 Task: Create new vendor bill with Date Opened: 20-Apr-23, Select Vendor: Occidental, Terms: Net 7. Make bill entry for item-1 with Date: 20-Apr-23, Description: Gasoline, Expense Account: Auto: Fuel, Quantity: 25, Unit Price: 3.69, Sales Tax: Y, Sales Tax Included: Y, Tax Table: Sales Tax. Post Bill with Post Date: 20-Apr-23, Post to Accounts: Liabilities:Accounts Payble. Pay / Process Payment with Transaction Date: 04-May-23, Amount: 92.25, Transfer Account: Checking Account. Go to 'Print Bill'.
Action: Mouse moved to (144, 32)
Screenshot: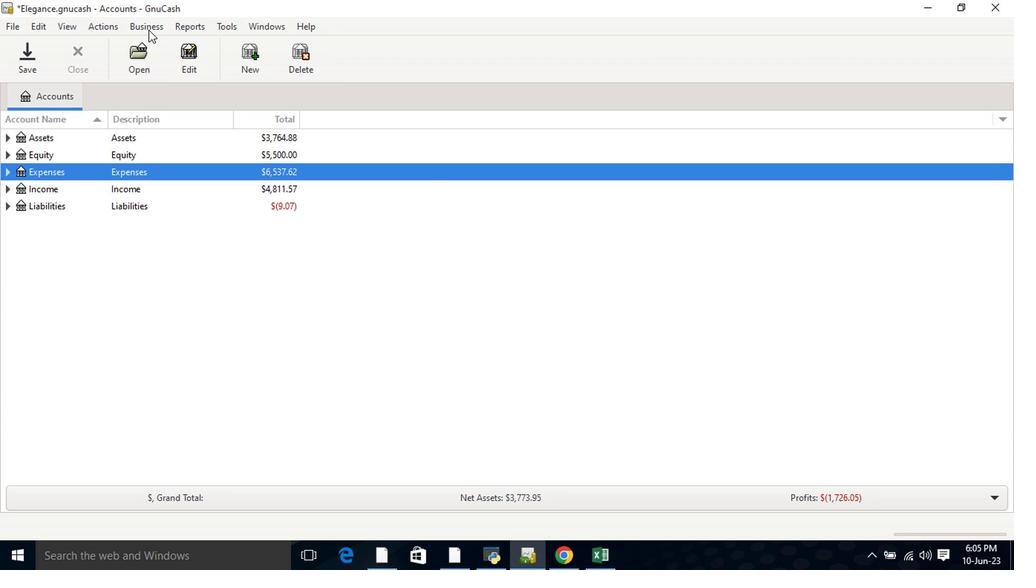 
Action: Mouse pressed left at (144, 32)
Screenshot: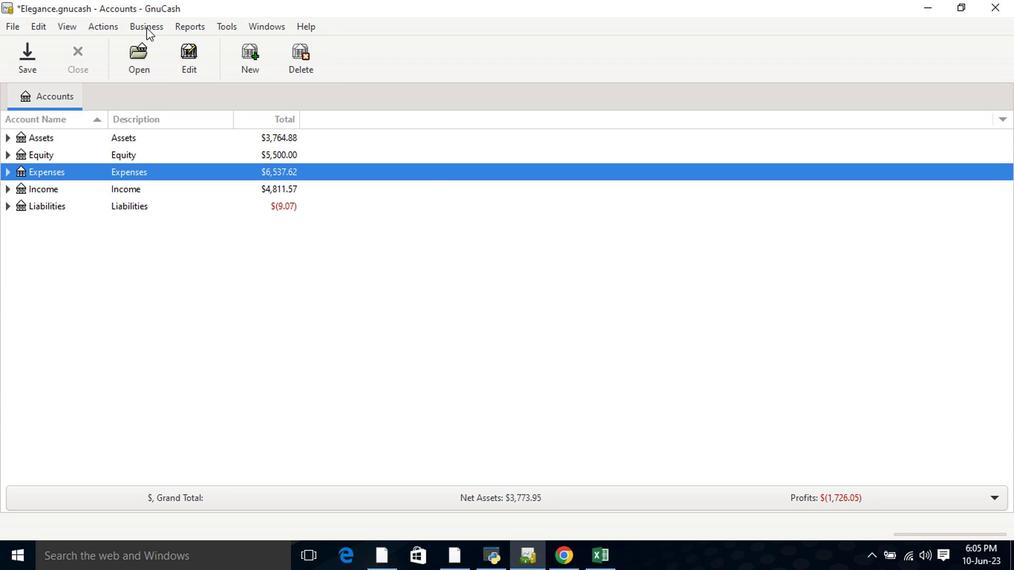 
Action: Mouse moved to (156, 64)
Screenshot: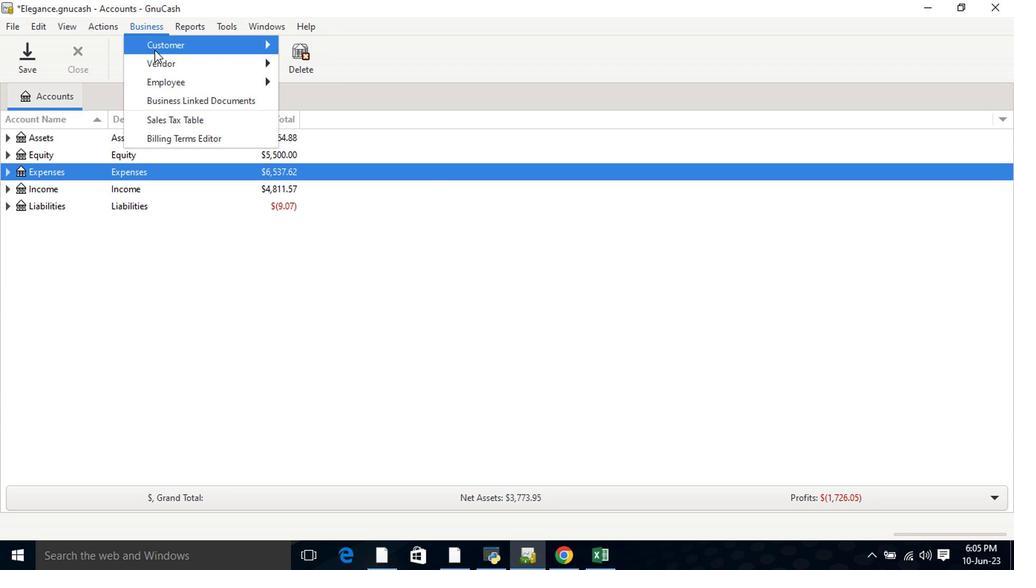 
Action: Mouse pressed left at (156, 64)
Screenshot: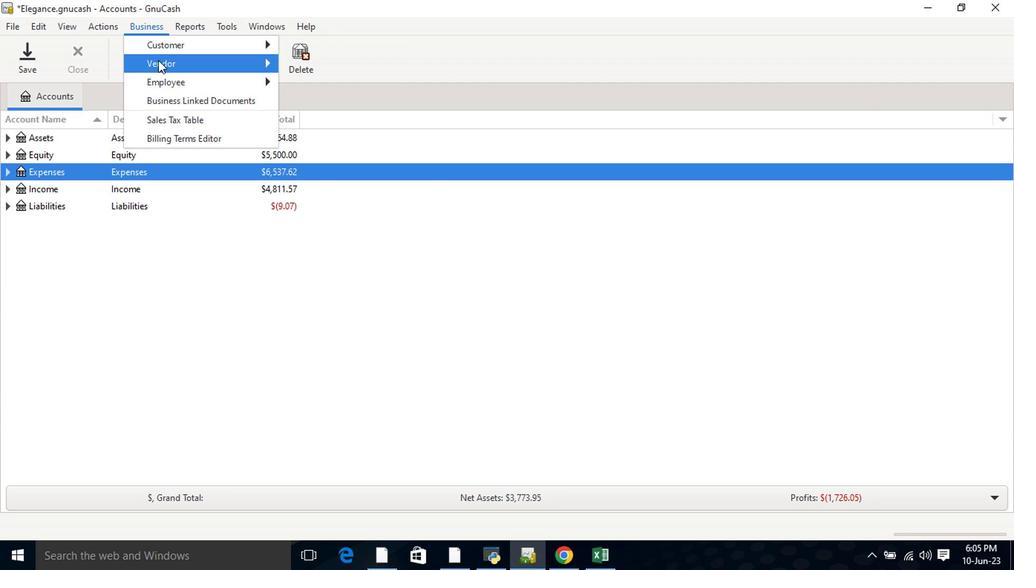 
Action: Mouse moved to (329, 124)
Screenshot: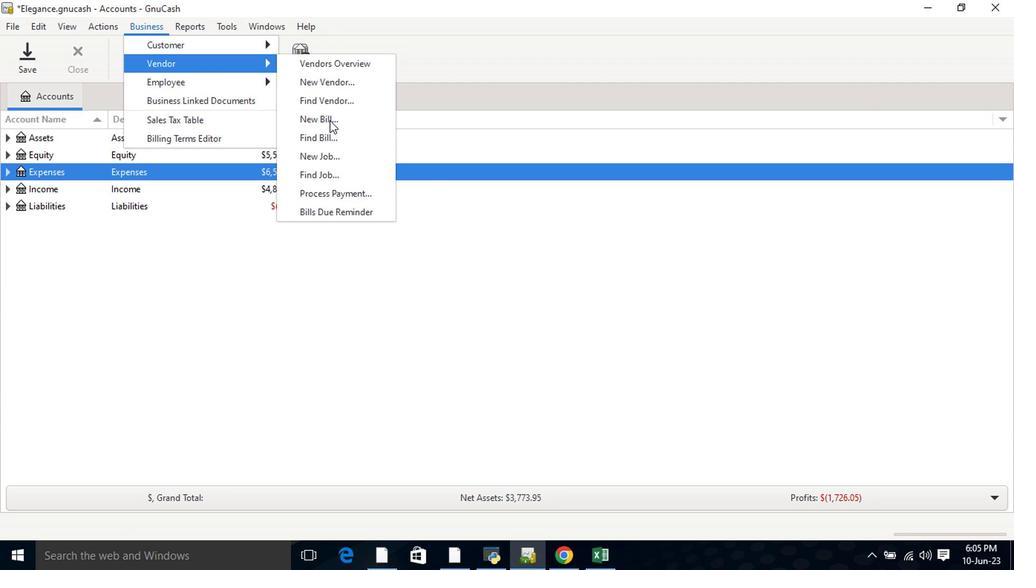 
Action: Mouse pressed left at (329, 124)
Screenshot: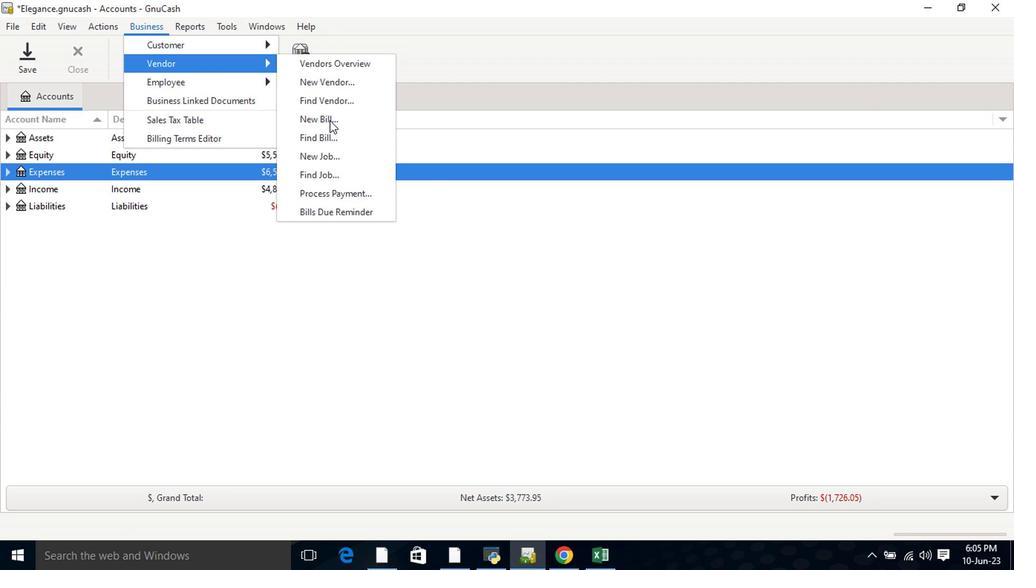 
Action: Mouse moved to (612, 198)
Screenshot: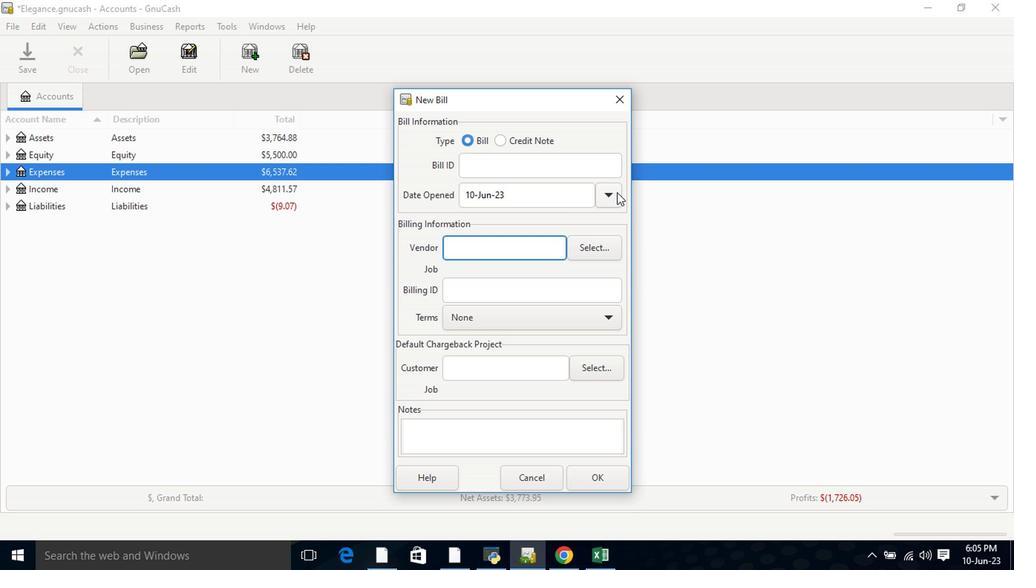 
Action: Mouse pressed left at (612, 198)
Screenshot: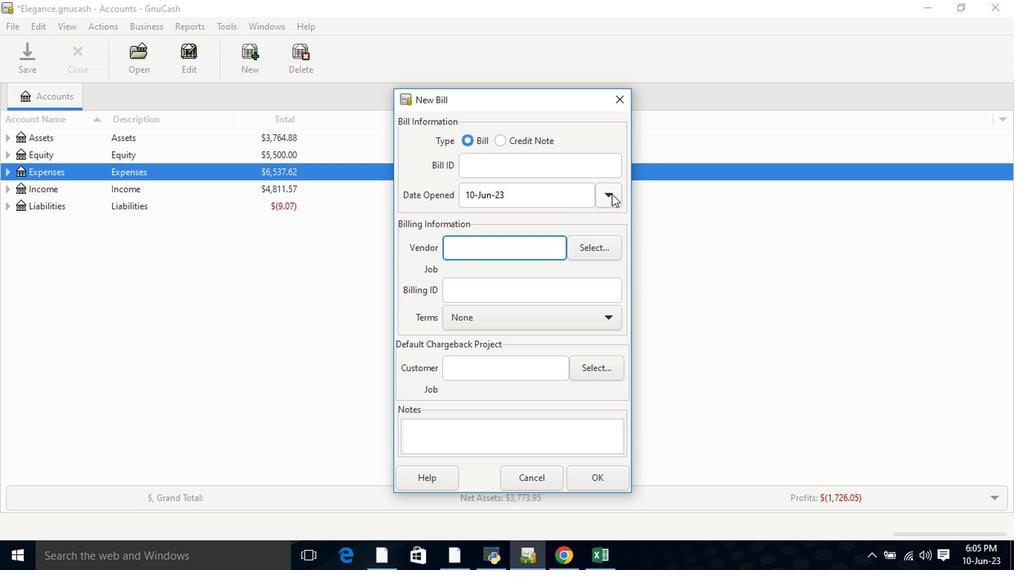
Action: Mouse moved to (492, 220)
Screenshot: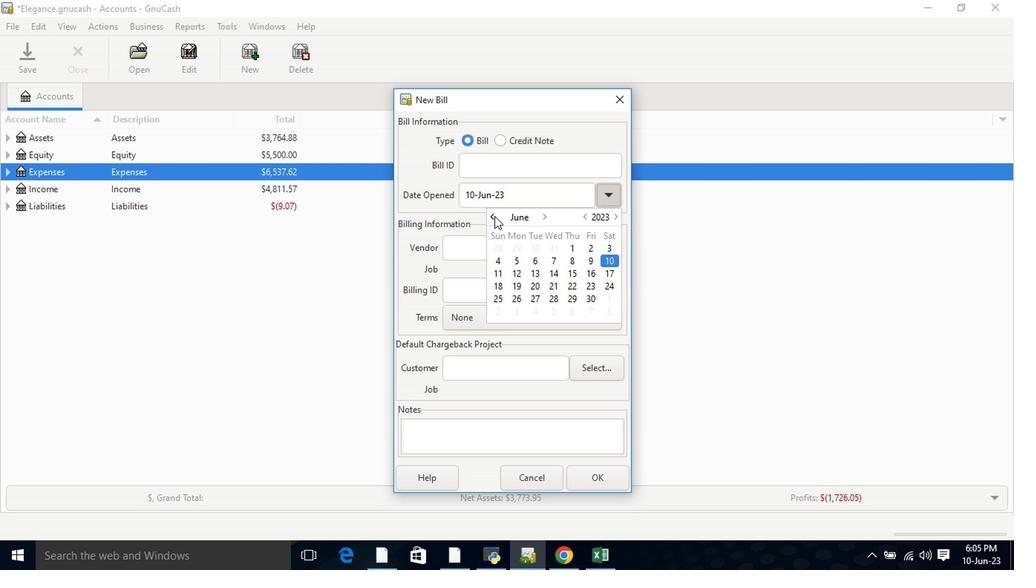 
Action: Mouse pressed left at (492, 220)
Screenshot: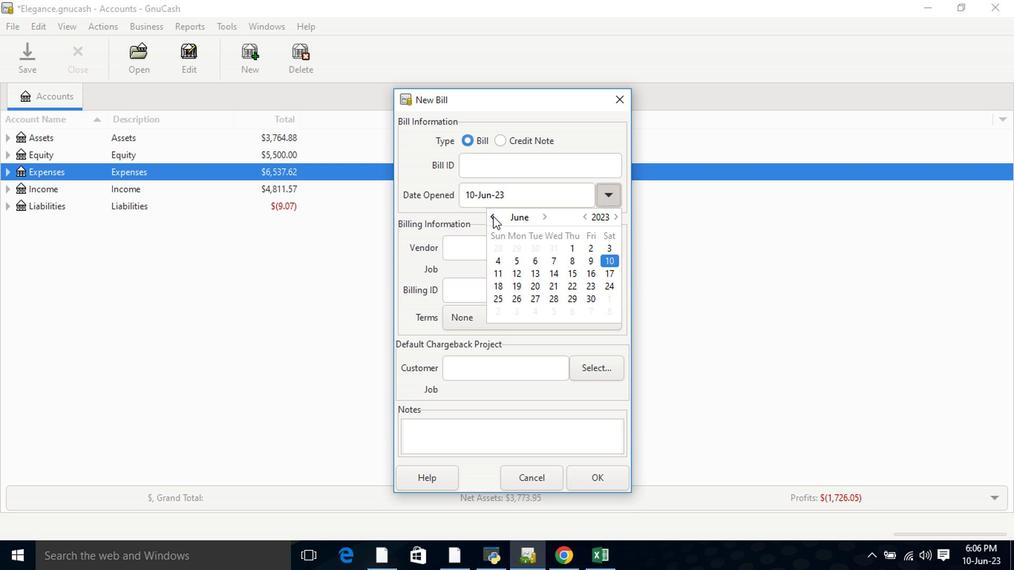 
Action: Mouse moved to (492, 220)
Screenshot: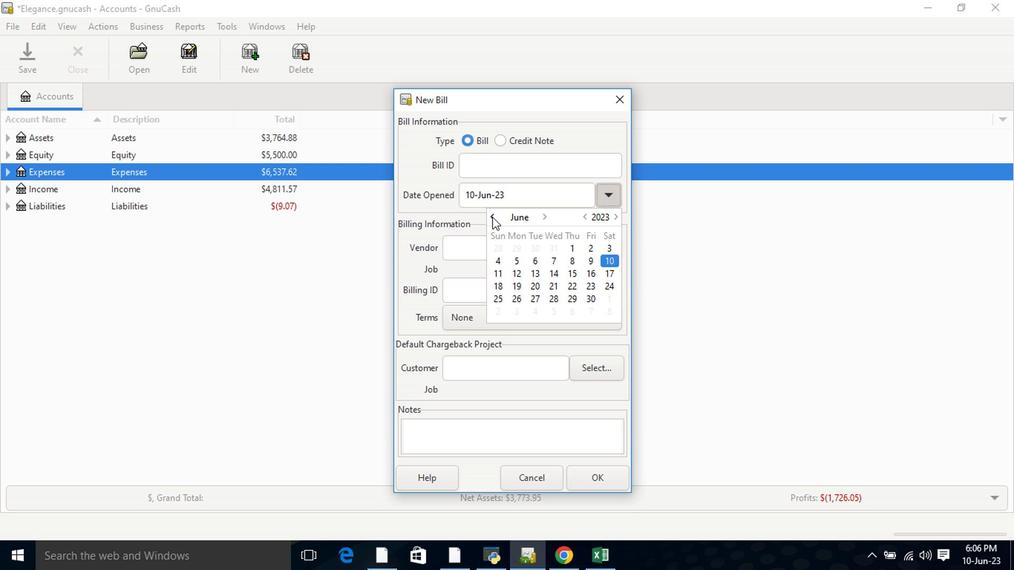 
Action: Mouse pressed left at (492, 220)
Screenshot: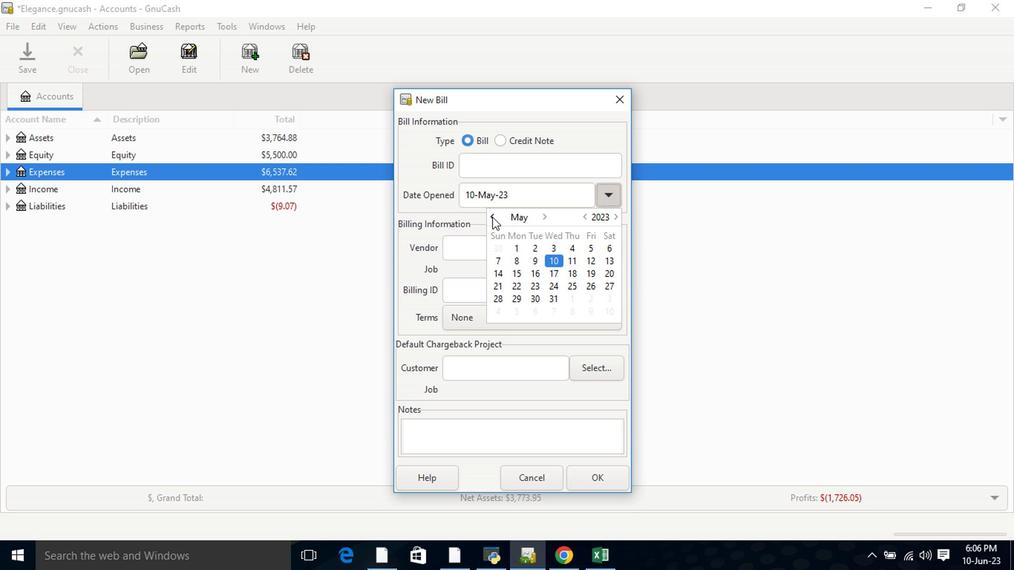 
Action: Mouse moved to (577, 288)
Screenshot: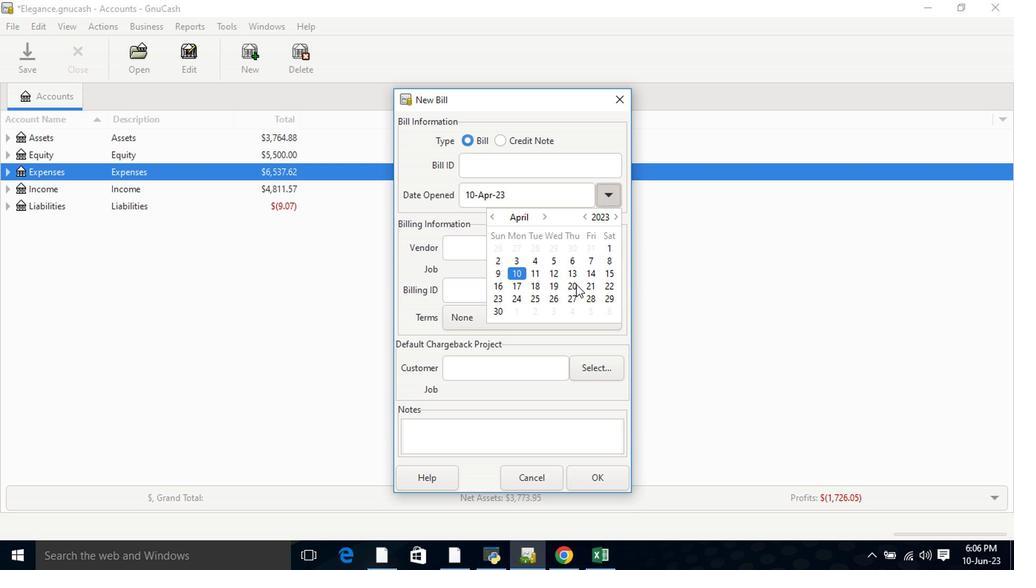 
Action: Mouse pressed left at (577, 288)
Screenshot: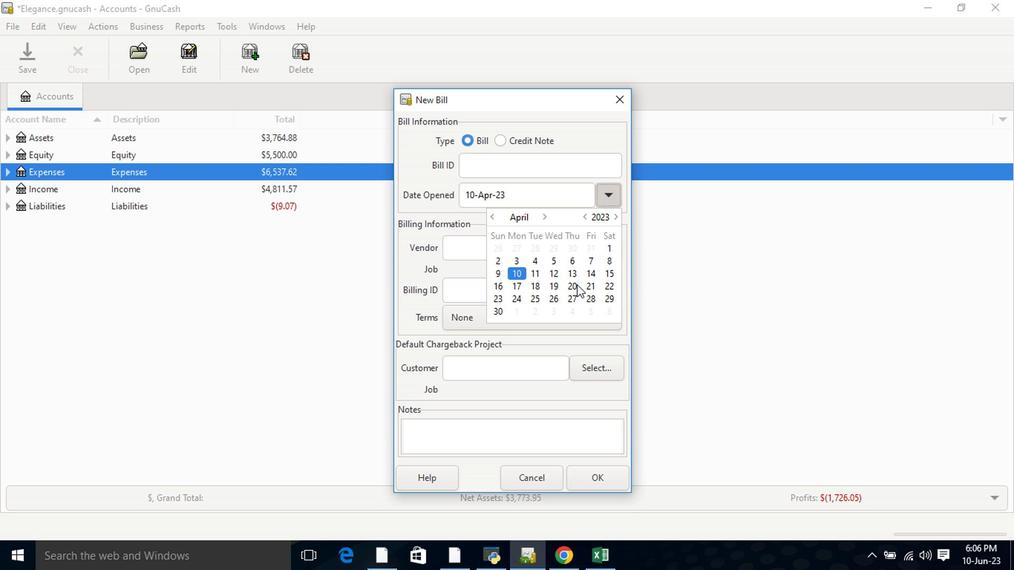 
Action: Mouse pressed left at (577, 288)
Screenshot: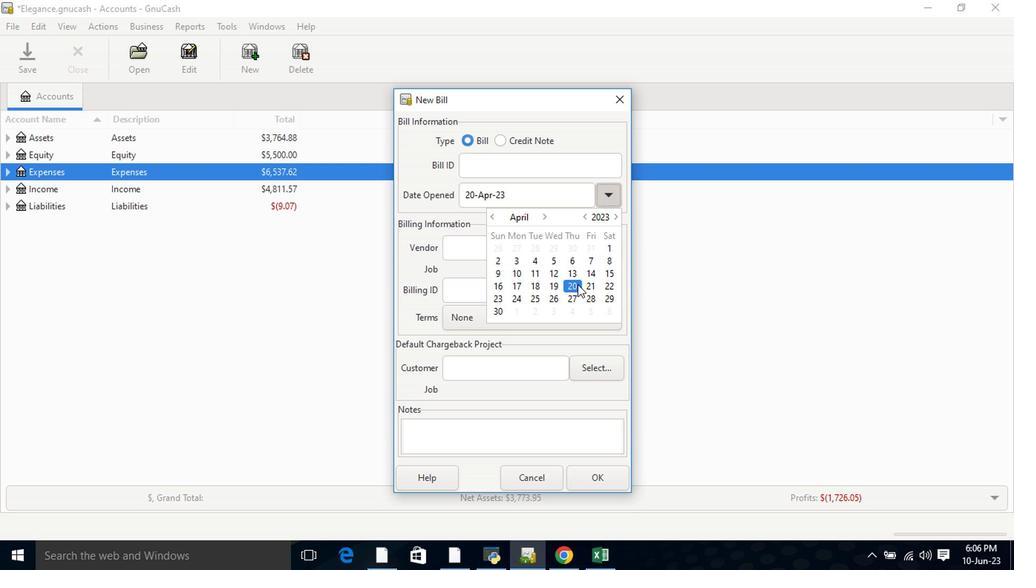 
Action: Mouse moved to (535, 257)
Screenshot: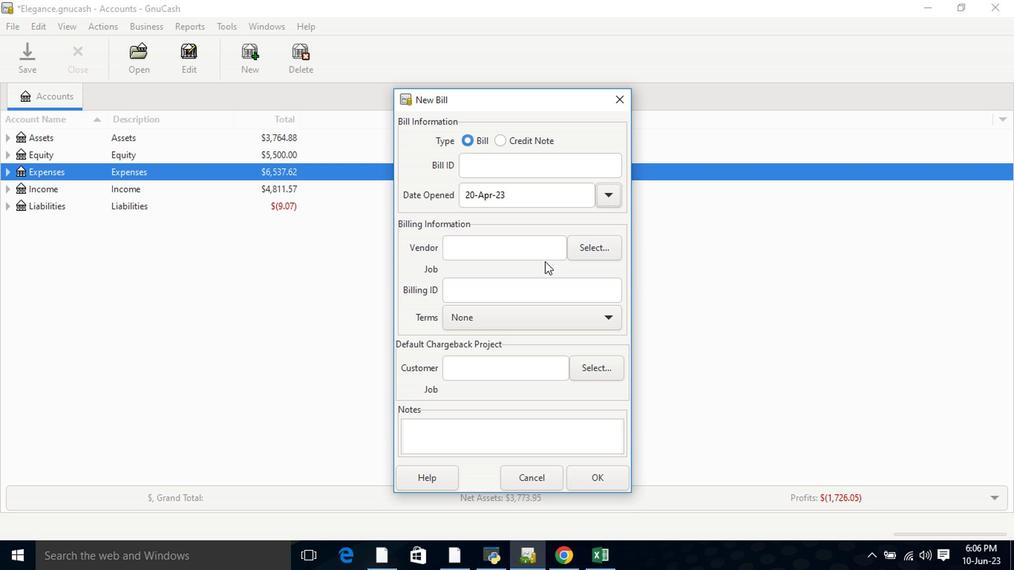 
Action: Mouse pressed left at (535, 257)
Screenshot: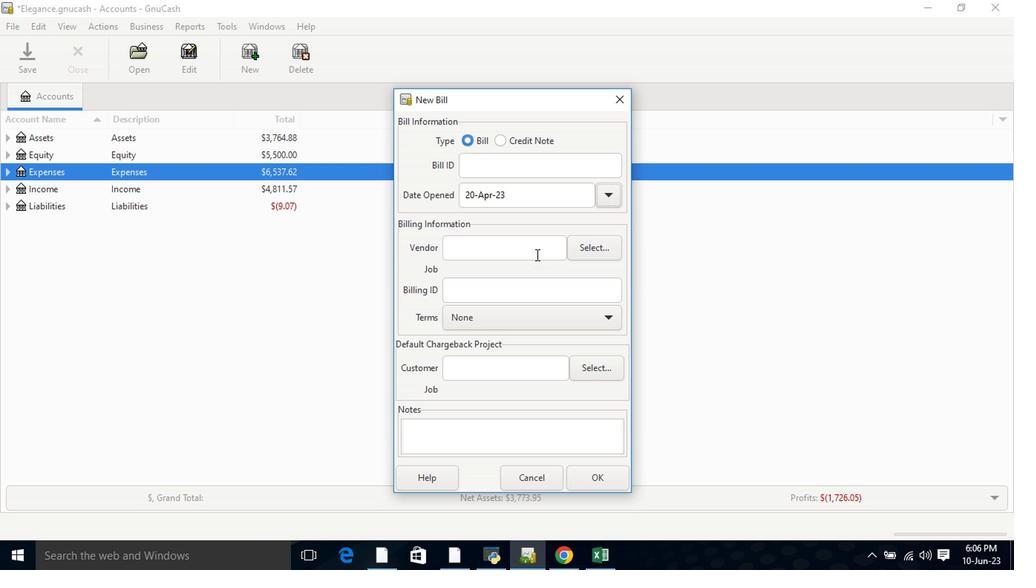 
Action: Key pressed <Key.shift>Oc
Screenshot: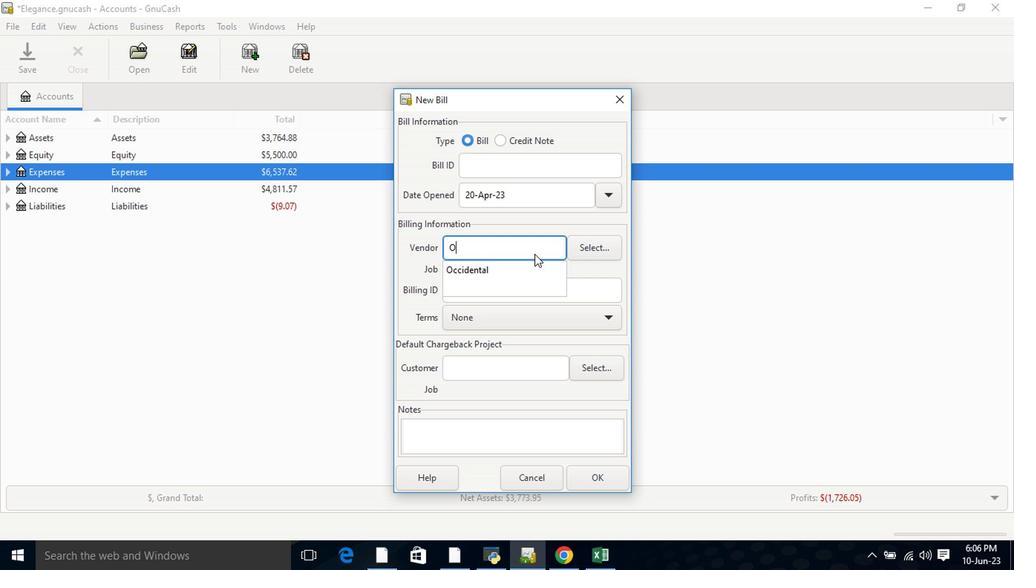 
Action: Mouse moved to (512, 272)
Screenshot: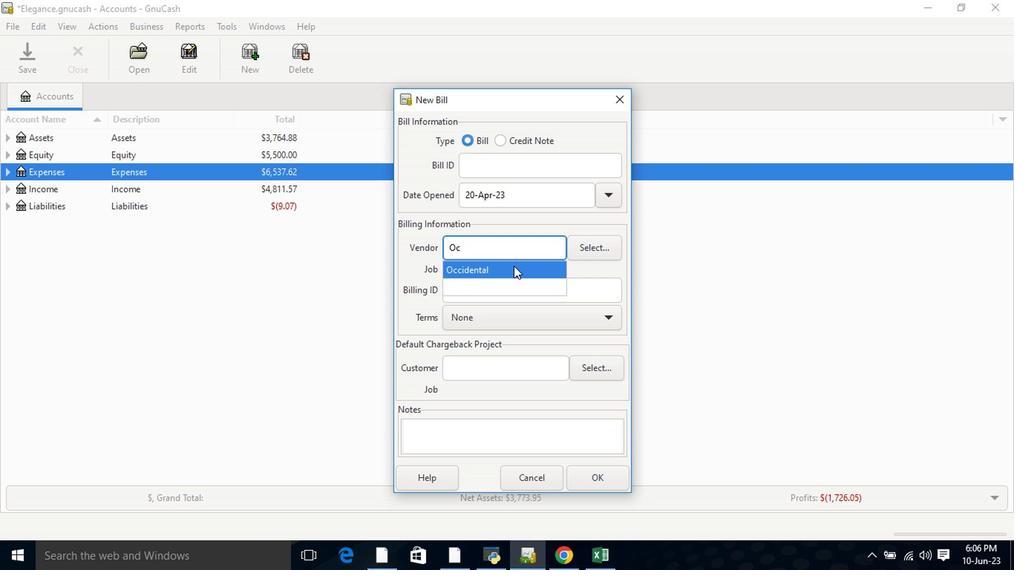 
Action: Mouse pressed left at (512, 272)
Screenshot: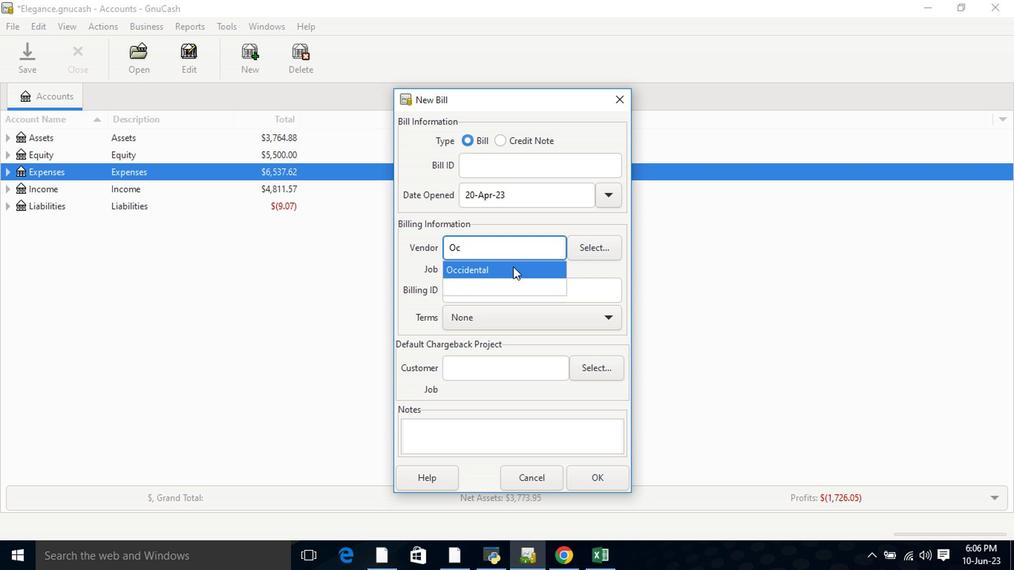 
Action: Mouse moved to (525, 329)
Screenshot: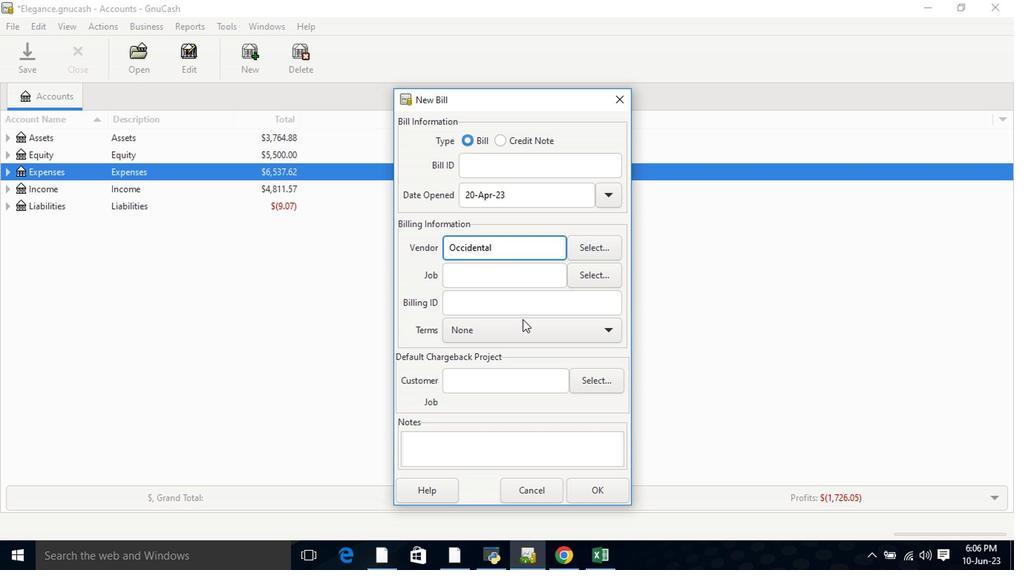 
Action: Mouse pressed left at (525, 329)
Screenshot: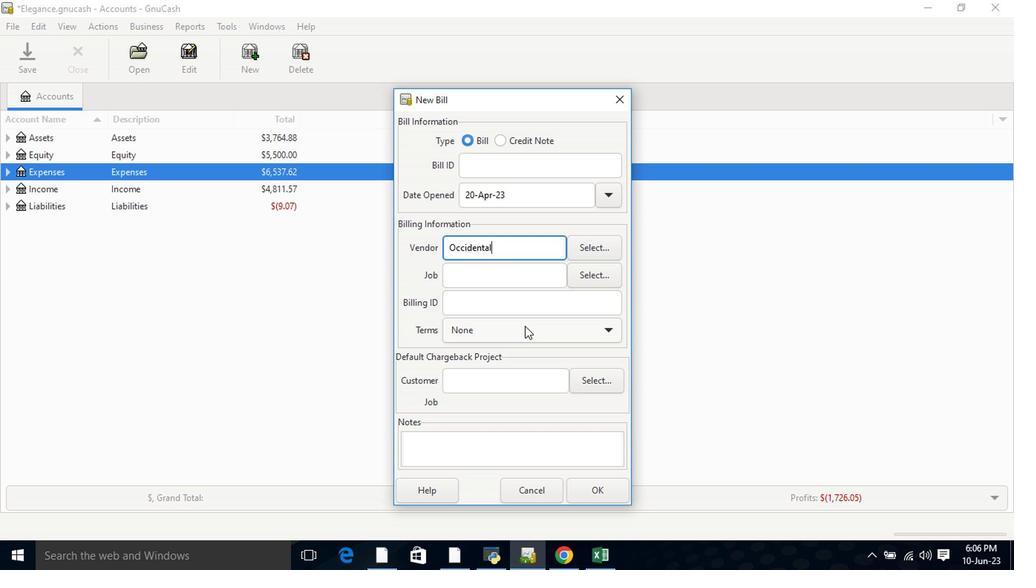 
Action: Mouse moved to (526, 395)
Screenshot: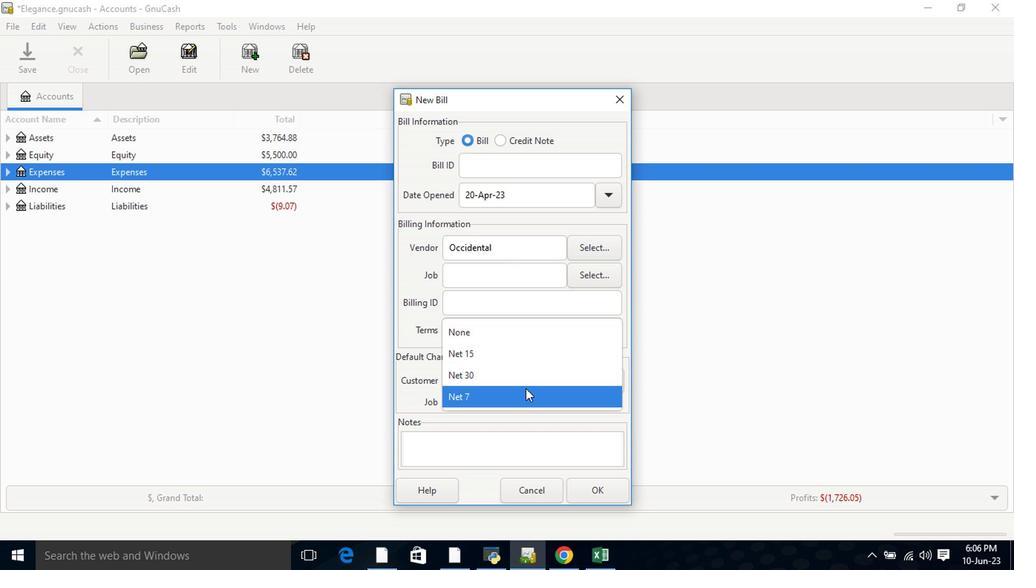 
Action: Mouse pressed left at (526, 395)
Screenshot: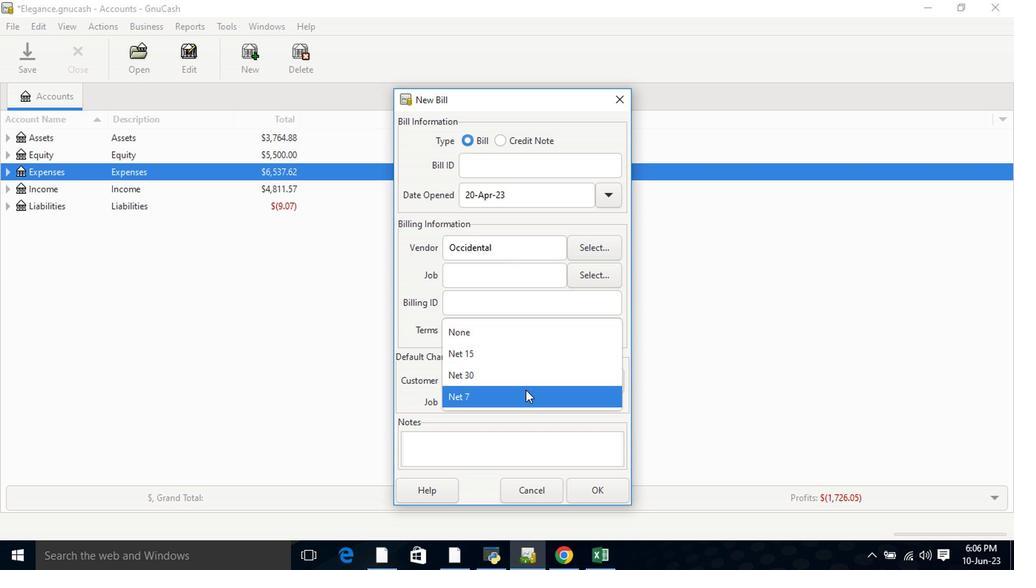 
Action: Mouse moved to (593, 496)
Screenshot: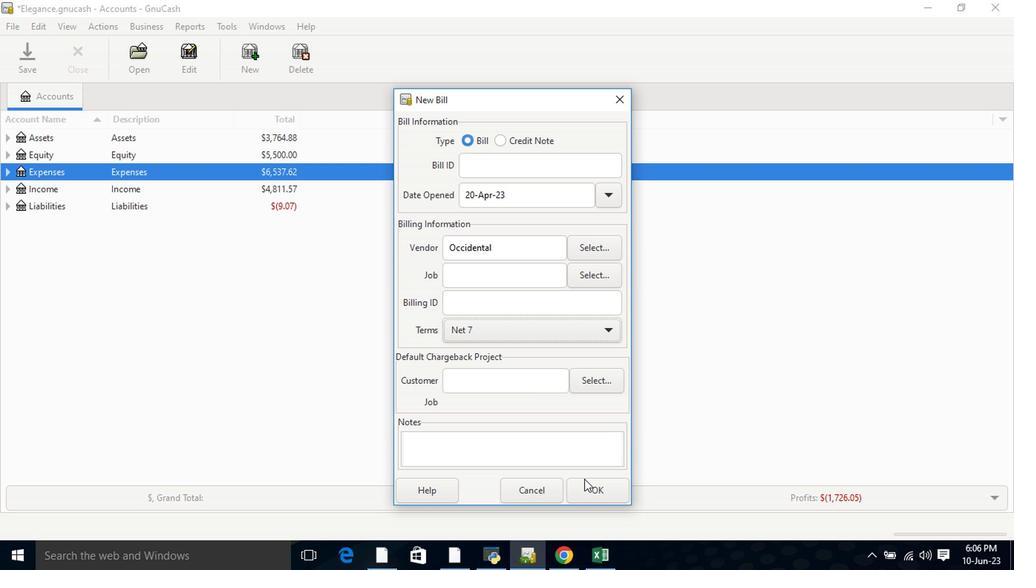 
Action: Mouse pressed left at (593, 496)
Screenshot: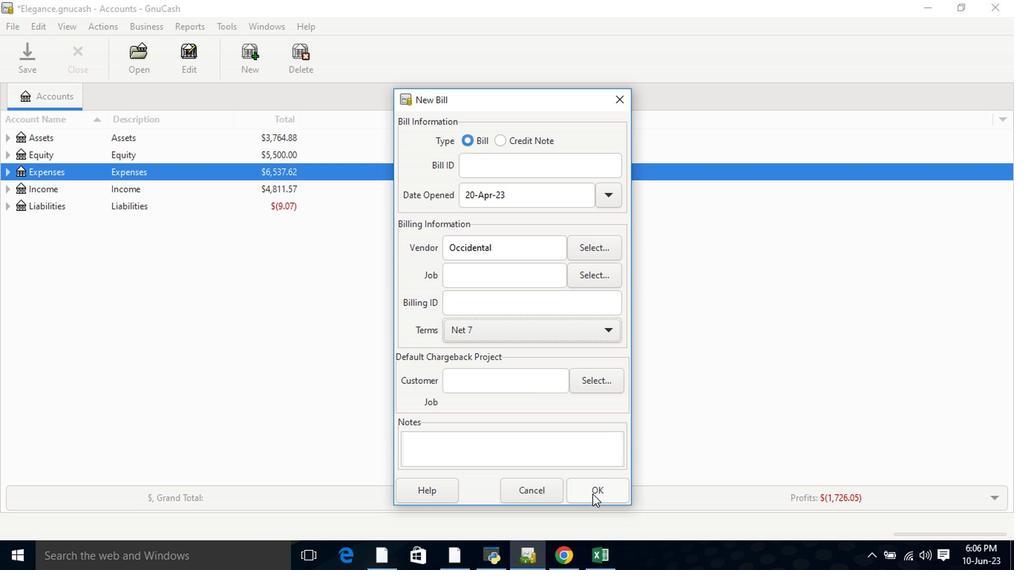 
Action: Mouse moved to (263, 346)
Screenshot: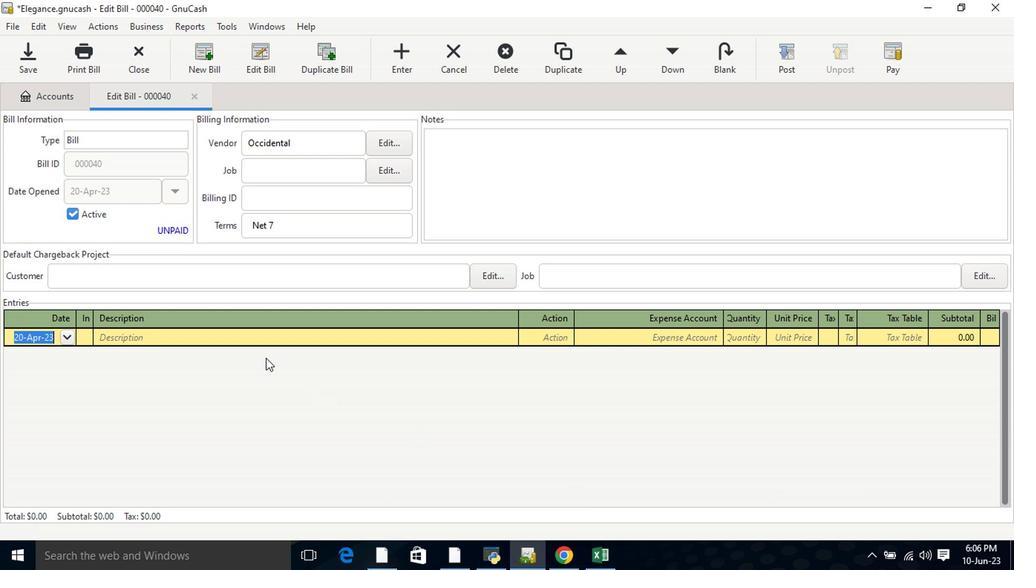 
Action: Key pressed <Key.tab><Key.shift>Gasoline<Key.tab>
Screenshot: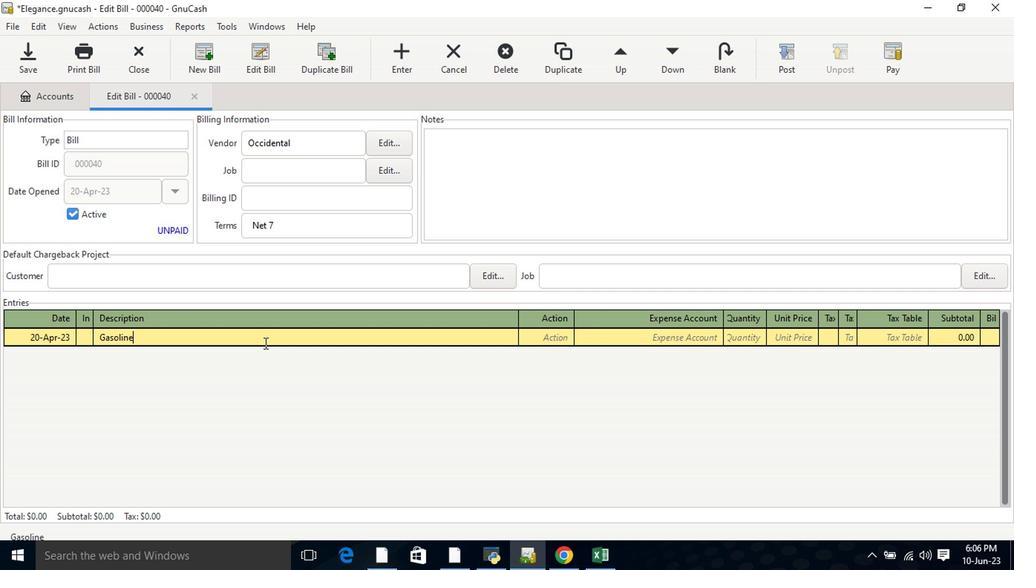 
Action: Mouse moved to (764, 349)
Screenshot: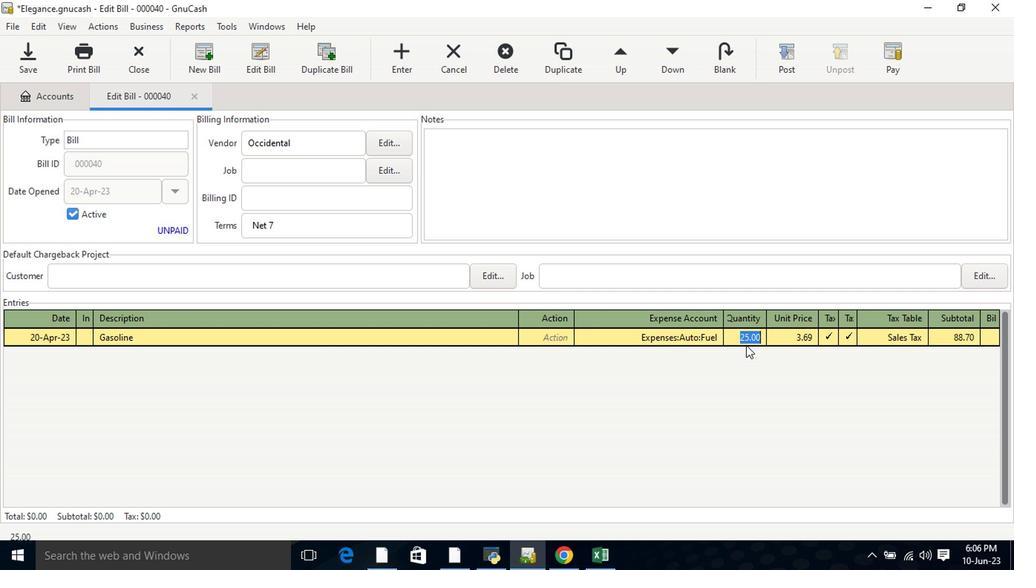 
Action: Key pressed <Key.tab><Key.tab><Key.tab>
Screenshot: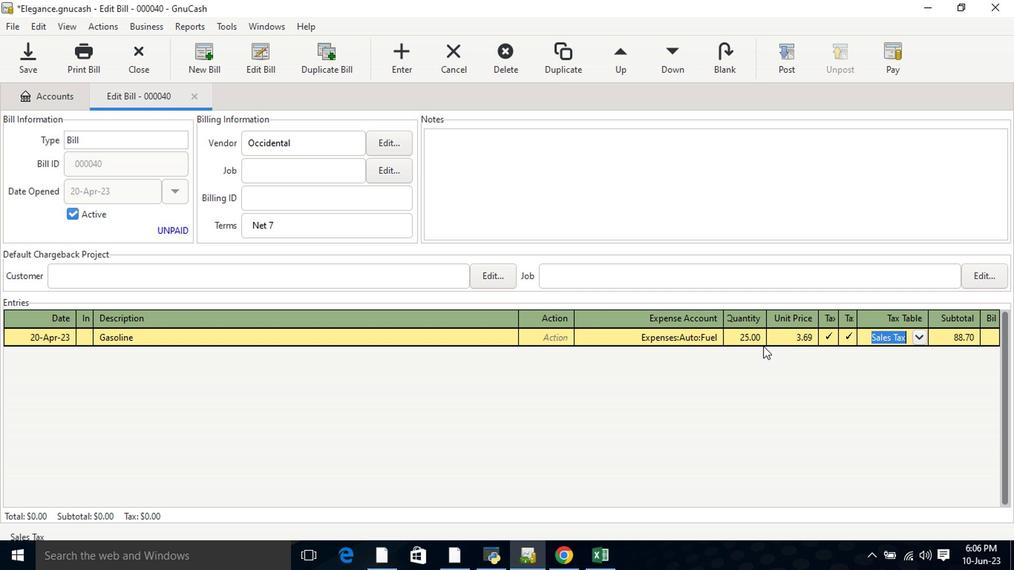 
Action: Mouse moved to (785, 66)
Screenshot: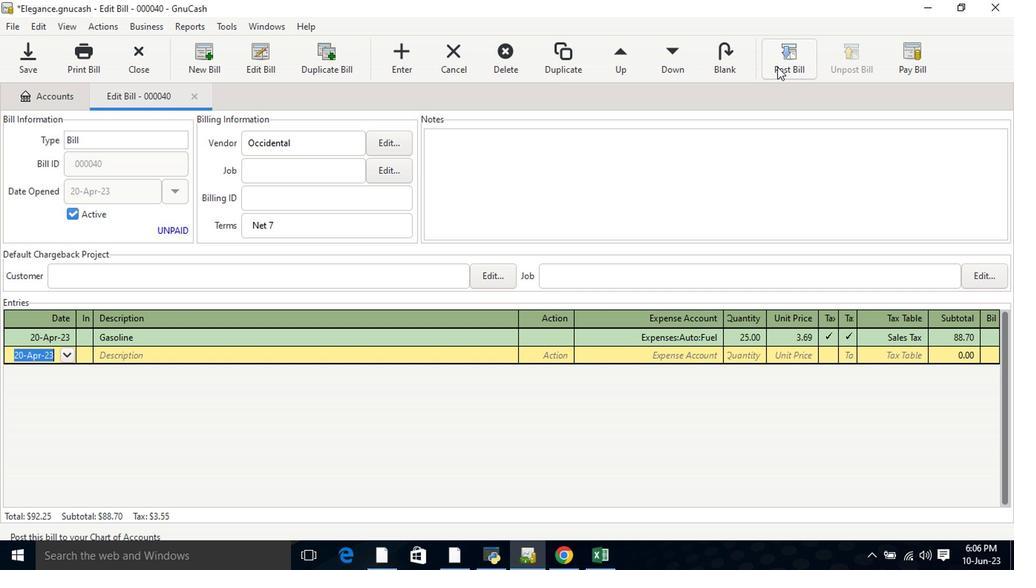
Action: Mouse pressed left at (785, 66)
Screenshot: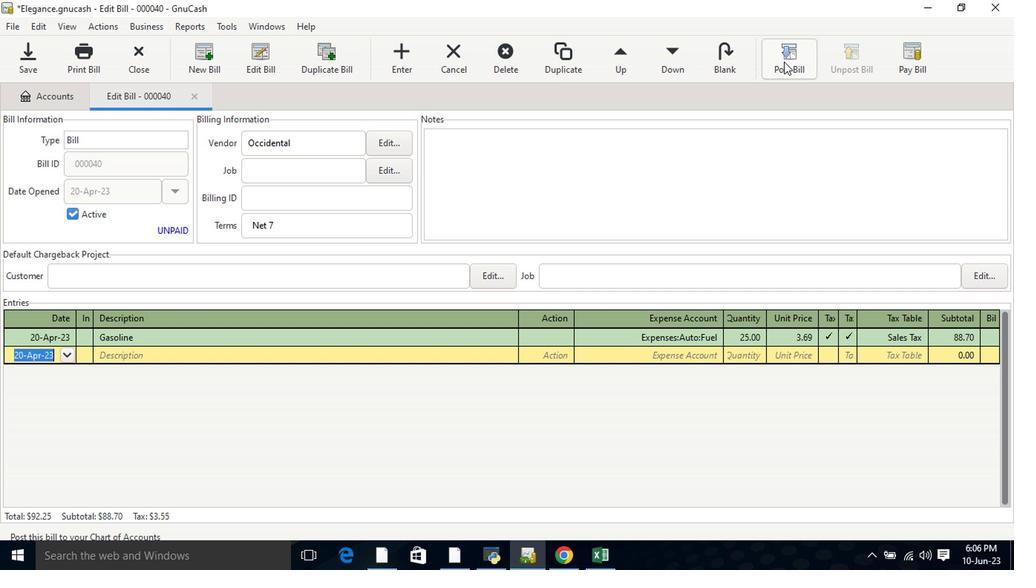 
Action: Mouse moved to (603, 379)
Screenshot: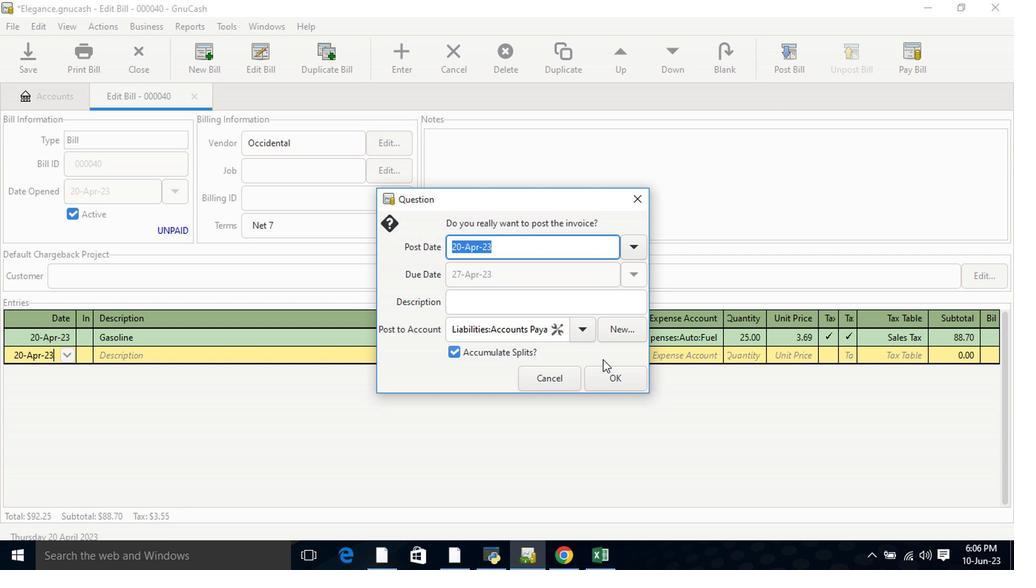 
Action: Mouse pressed left at (603, 379)
Screenshot: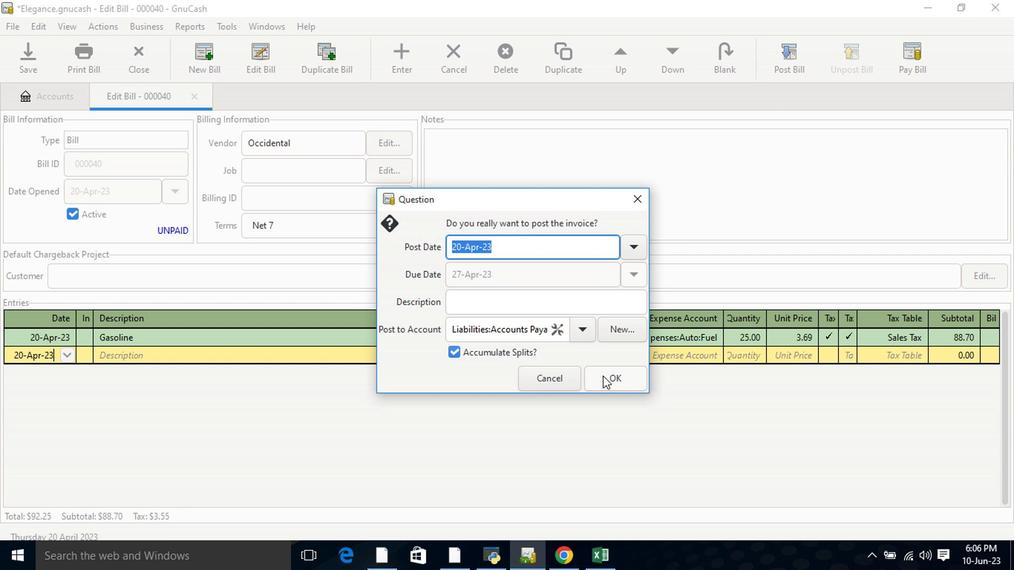 
Action: Mouse moved to (898, 68)
Screenshot: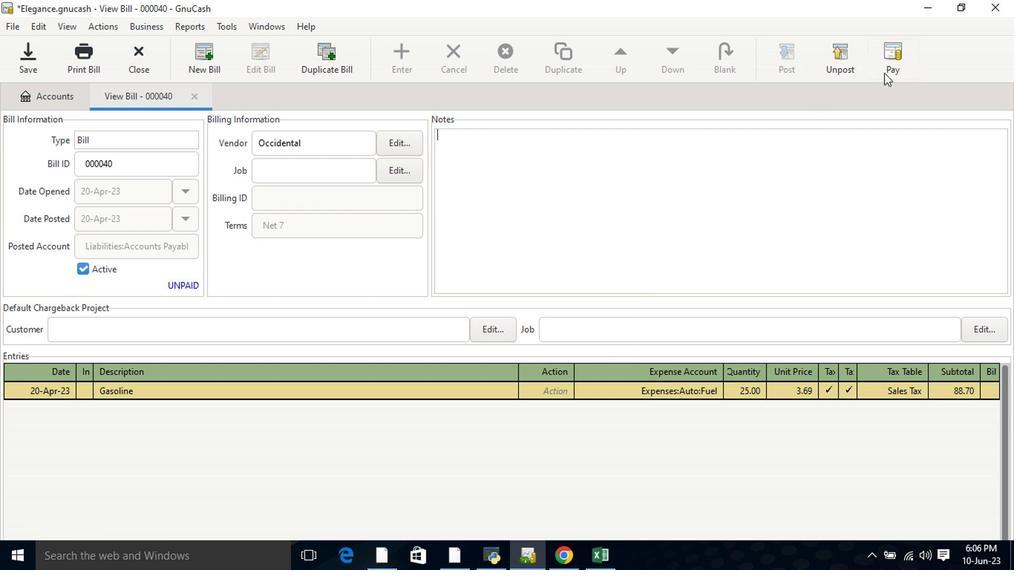 
Action: Mouse pressed left at (898, 68)
Screenshot: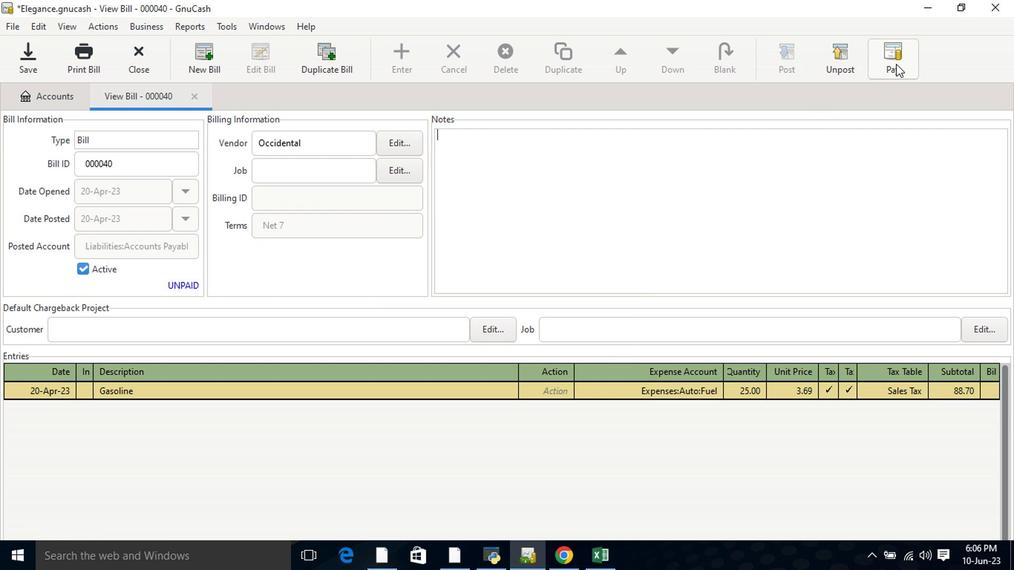 
Action: Mouse moved to (448, 292)
Screenshot: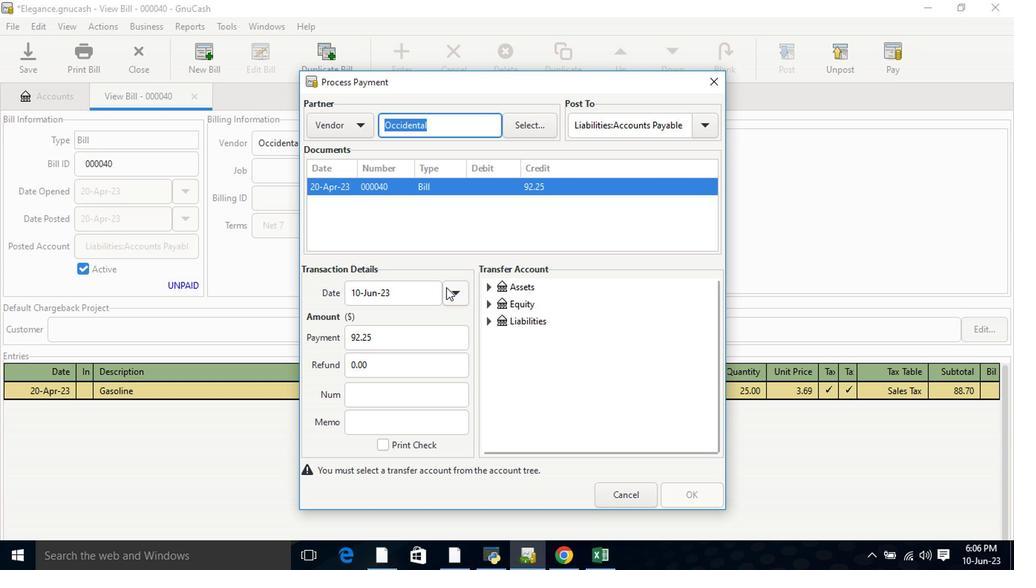 
Action: Mouse pressed left at (448, 292)
Screenshot: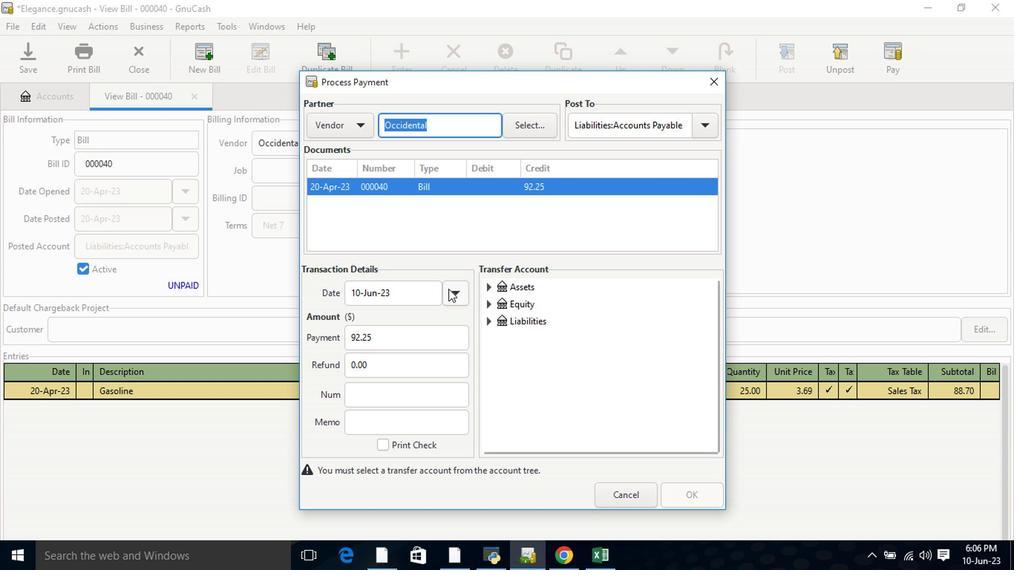 
Action: Mouse moved to (337, 318)
Screenshot: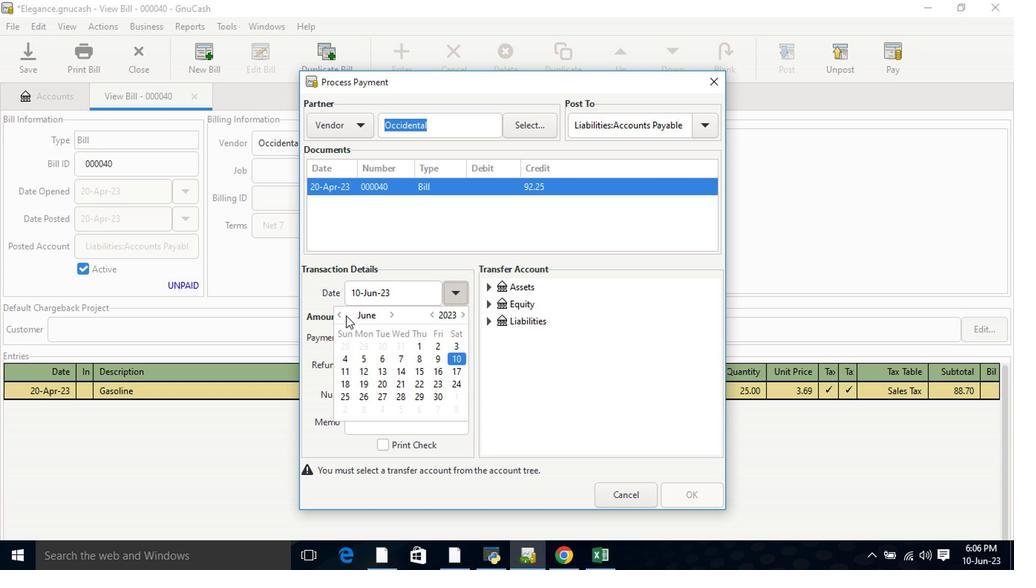 
Action: Mouse pressed left at (337, 318)
Screenshot: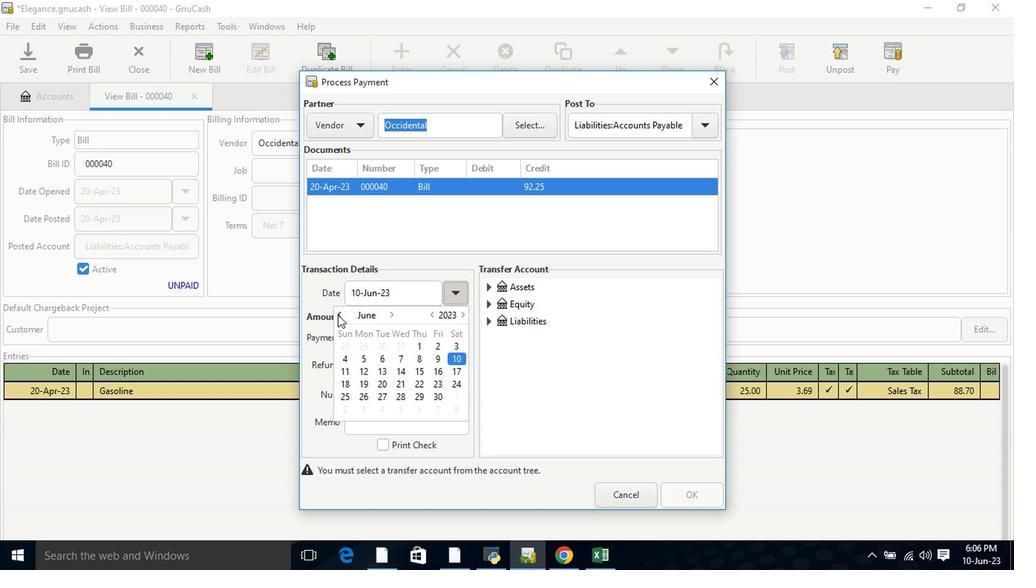 
Action: Mouse moved to (414, 346)
Screenshot: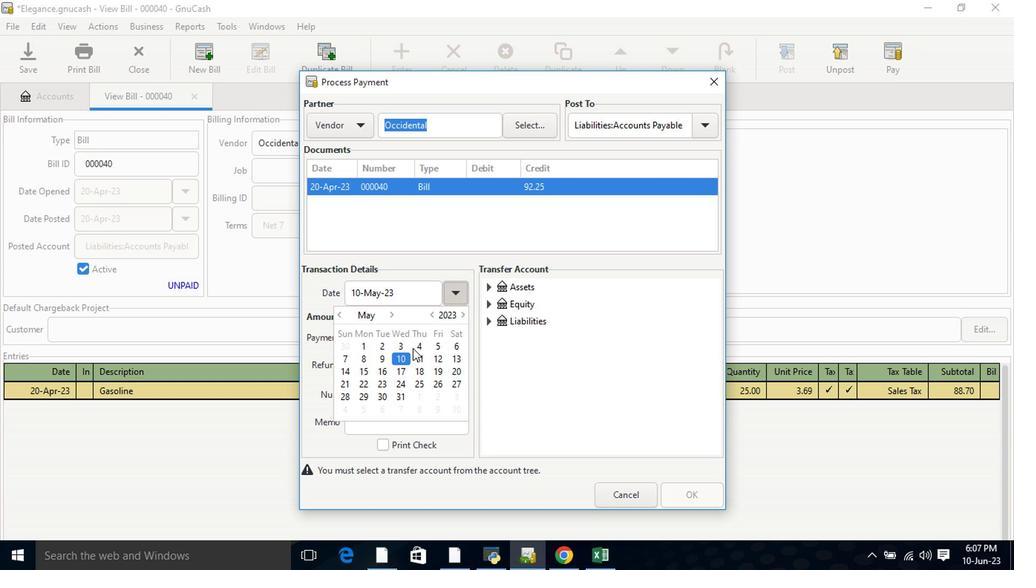 
Action: Mouse pressed left at (414, 346)
Screenshot: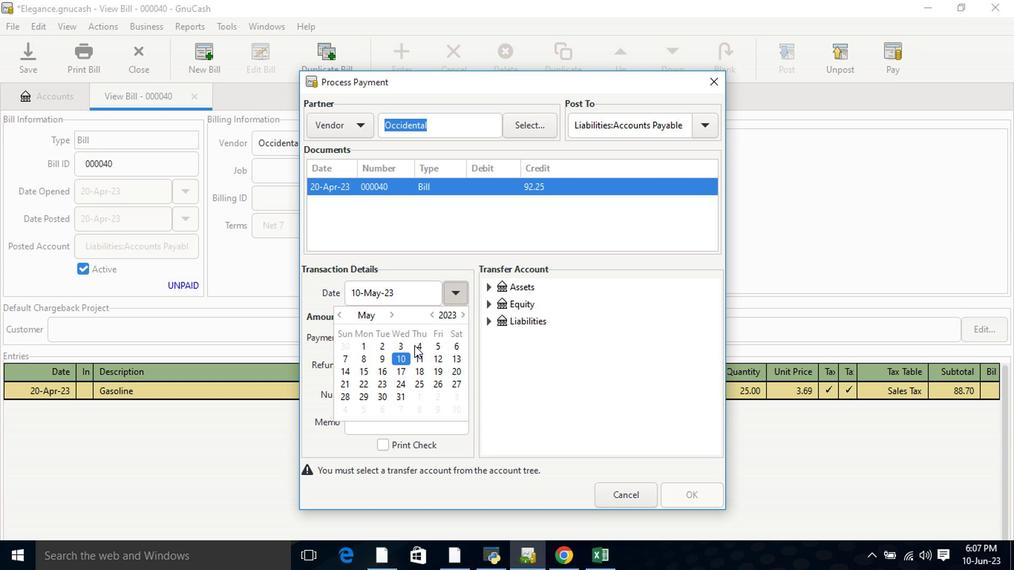 
Action: Mouse moved to (414, 346)
Screenshot: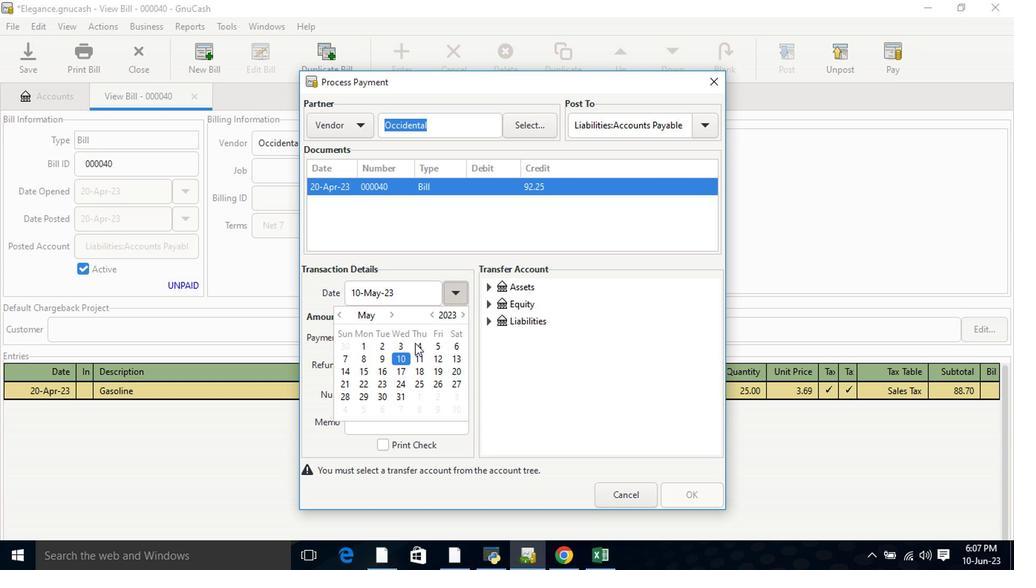 
Action: Mouse pressed left at (414, 346)
Screenshot: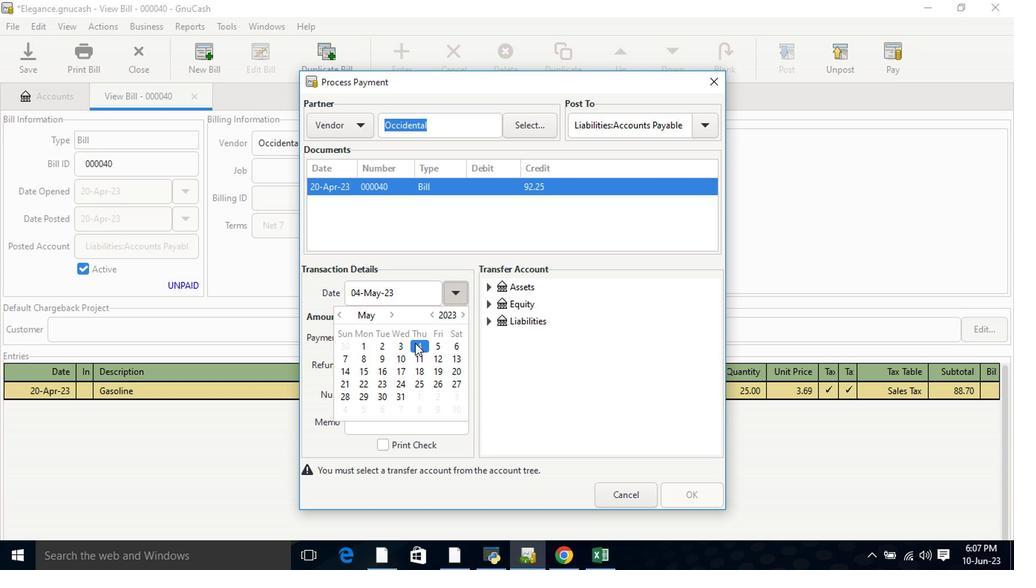 
Action: Mouse moved to (490, 290)
Screenshot: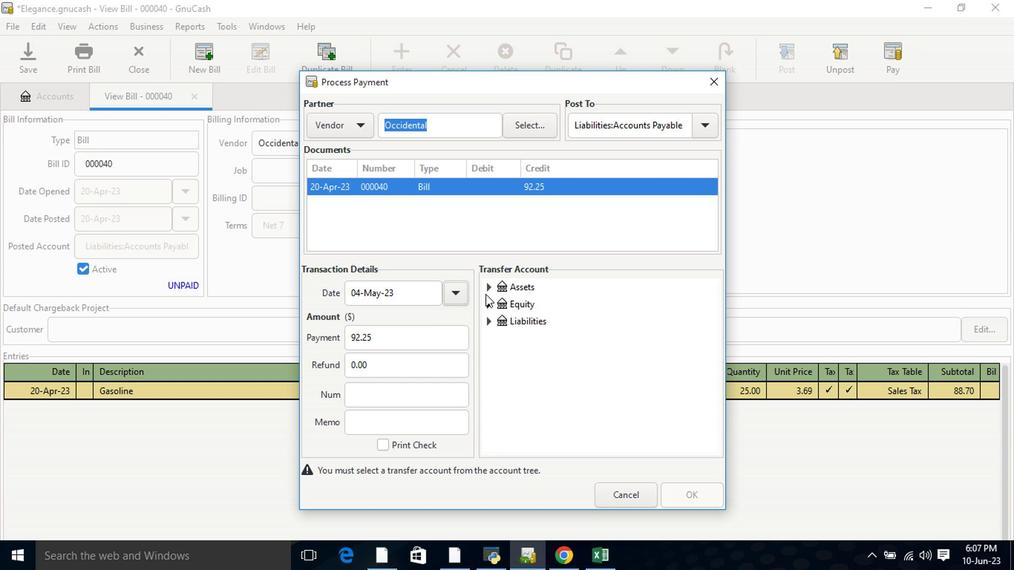 
Action: Mouse pressed left at (490, 290)
Screenshot: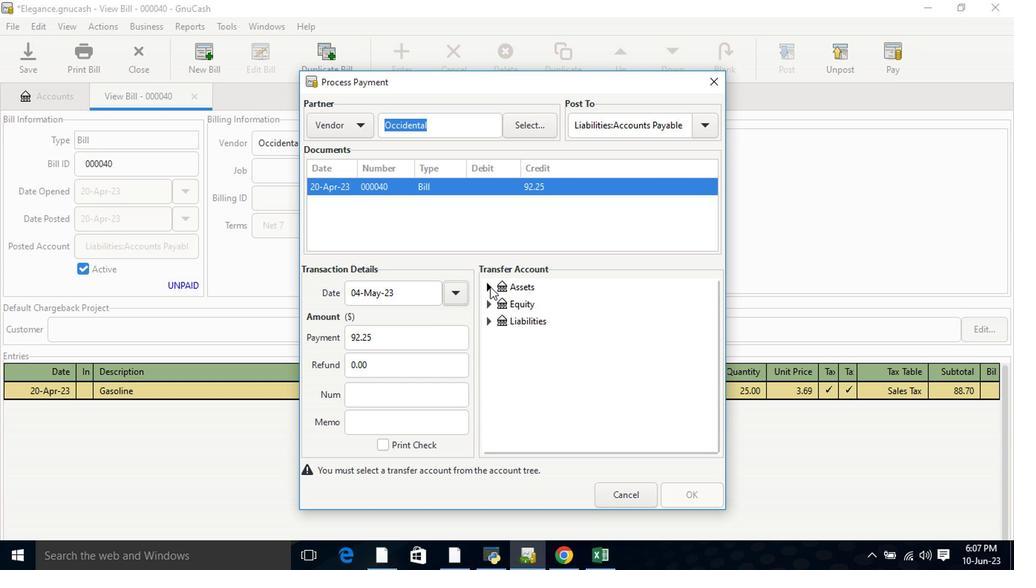 
Action: Mouse moved to (501, 311)
Screenshot: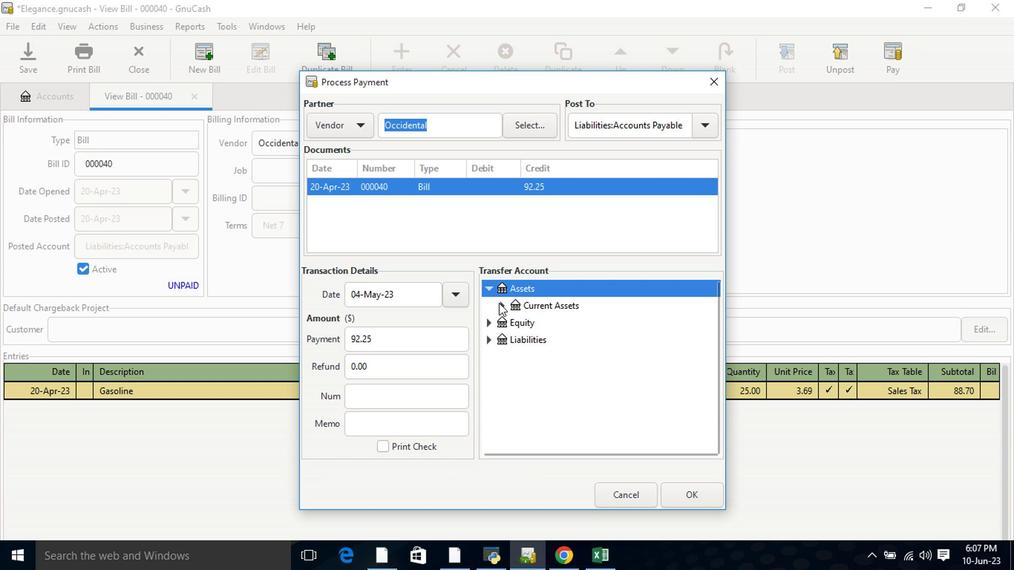 
Action: Mouse pressed left at (501, 311)
Screenshot: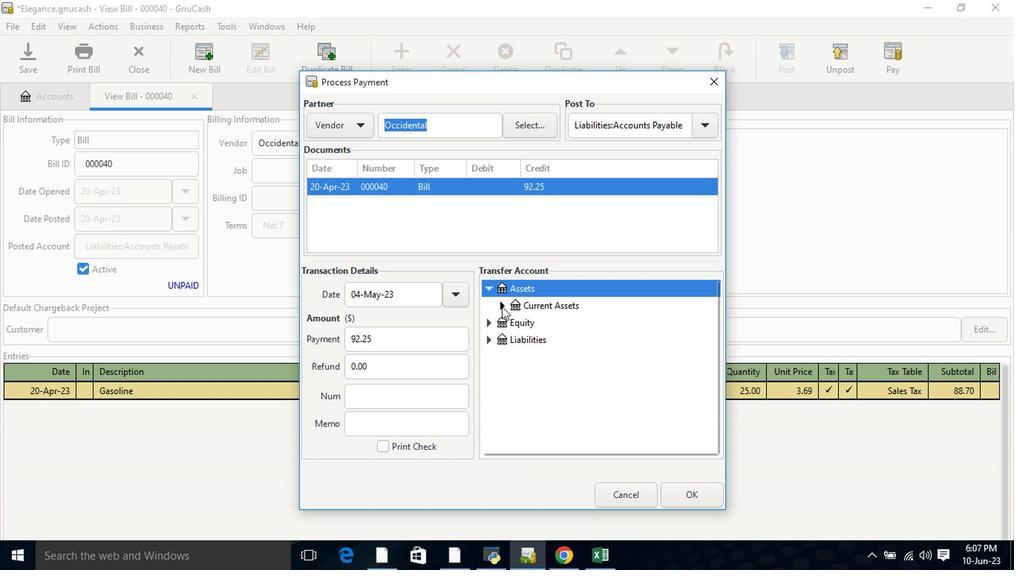 
Action: Mouse moved to (542, 323)
Screenshot: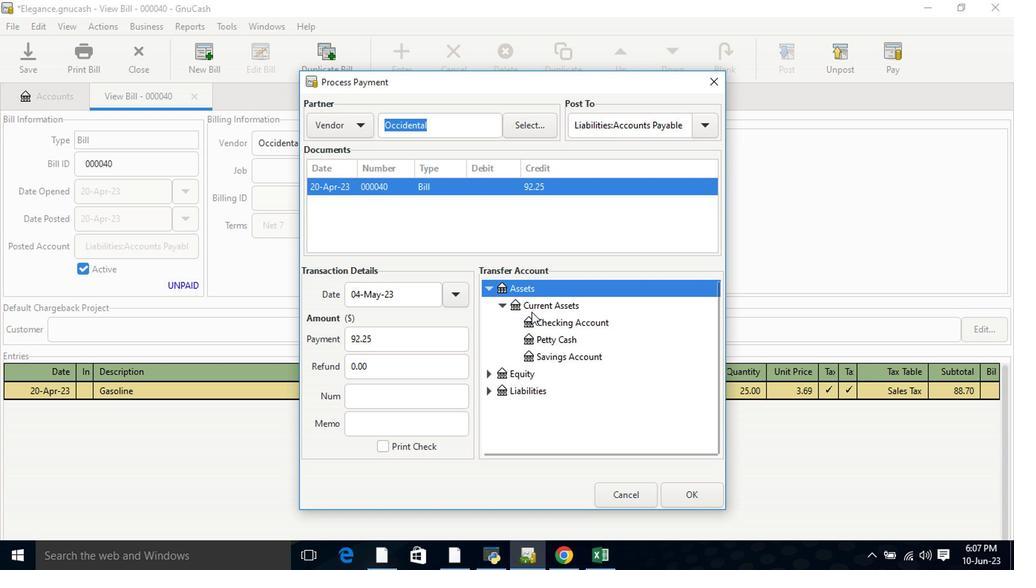 
Action: Mouse pressed left at (542, 323)
Screenshot: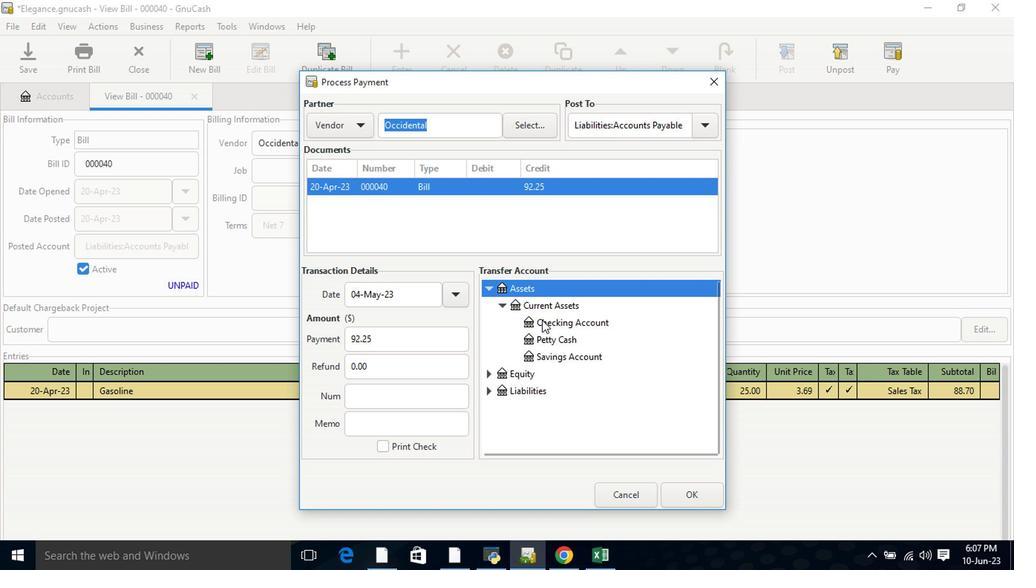 
Action: Mouse moved to (681, 494)
Screenshot: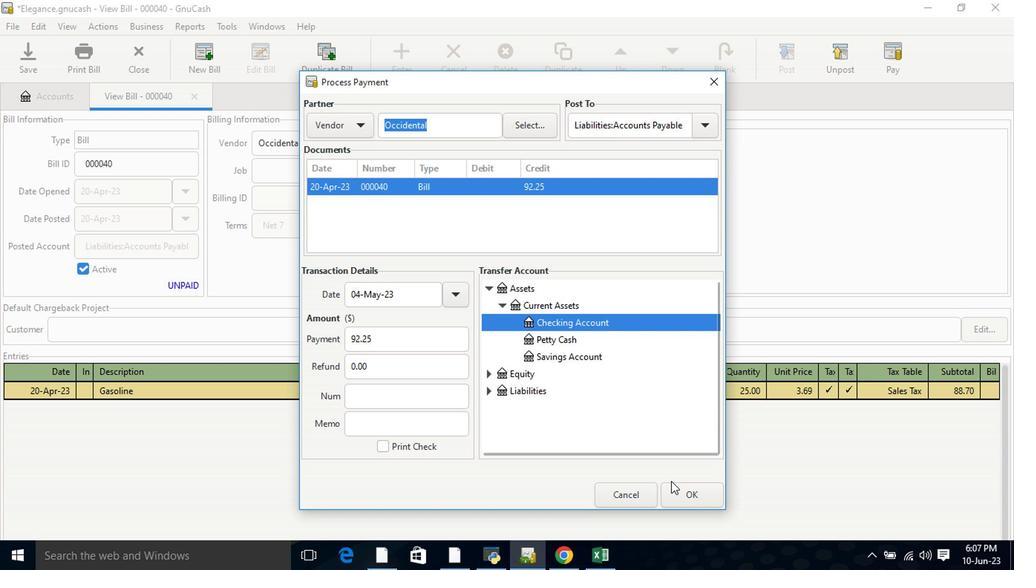 
Action: Mouse pressed left at (681, 494)
Screenshot: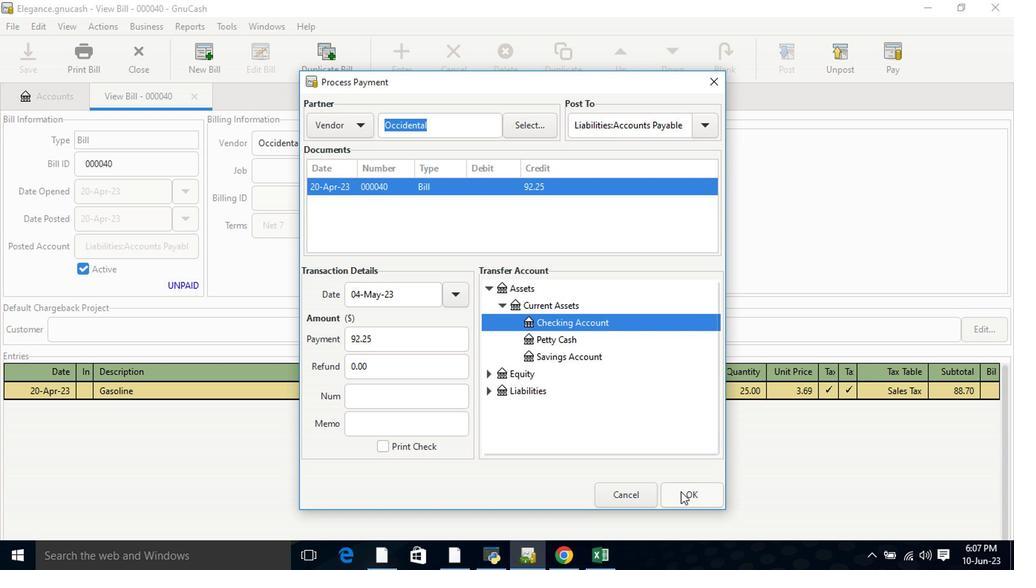 
Action: Mouse moved to (81, 63)
Screenshot: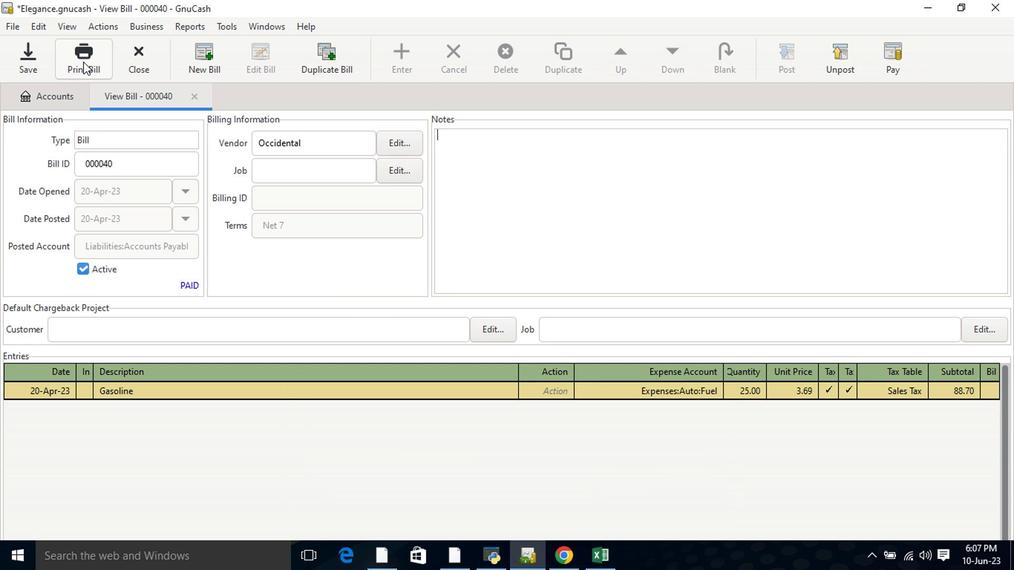 
Action: Mouse pressed left at (81, 63)
Screenshot: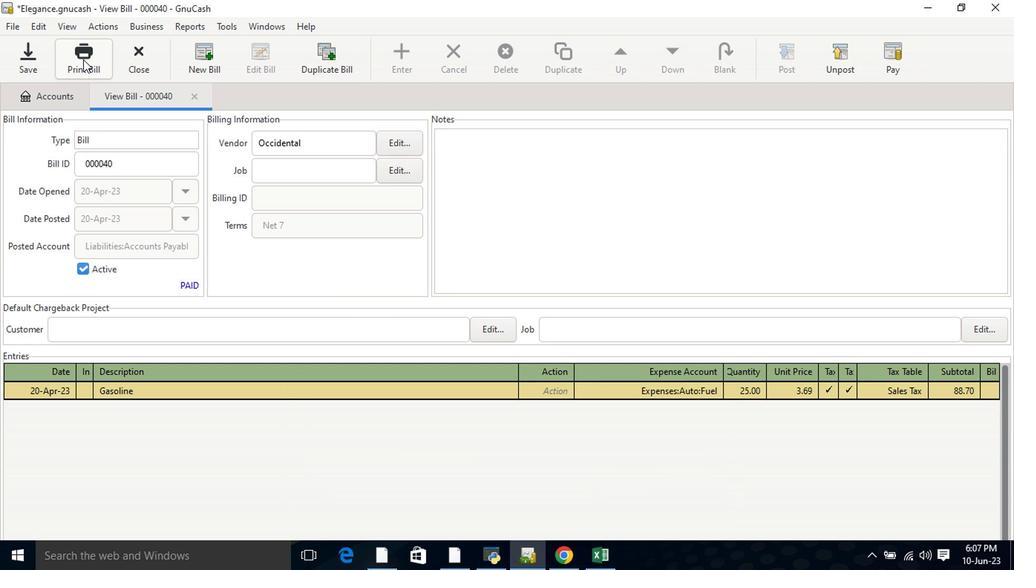 
Action: Mouse moved to (286, 203)
Screenshot: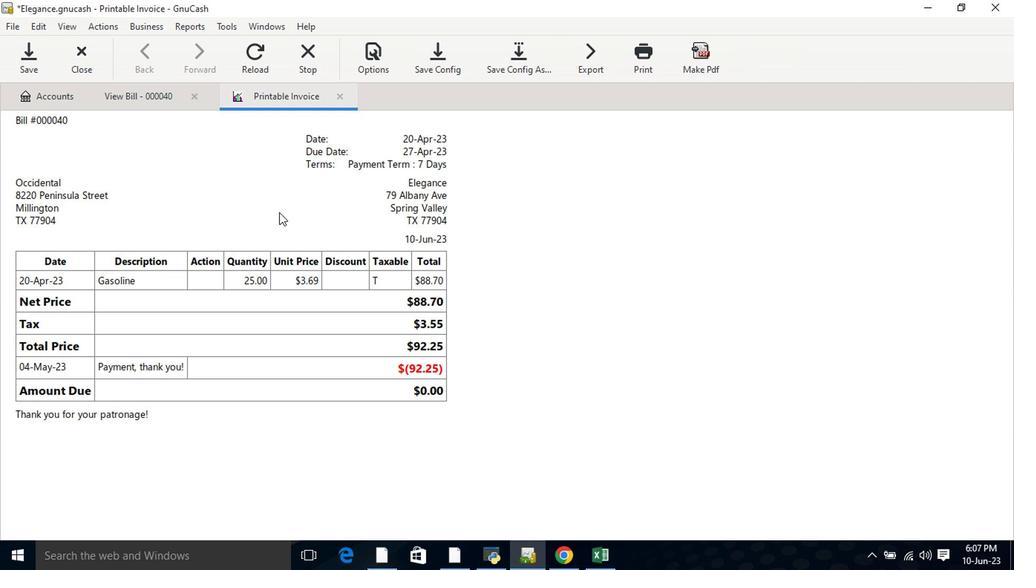 
